 Task: Create in the project BlazeTech in Backlog an issue 'Upgrade the data visualization and reporting mechanisms of a web application to improve data presentation and insights', assign it to team member softage.2@softage.net and change the status to IN PROGRESS. Create in the project BlazeTech in Backlog an issue 'Create a new online platform for online music courses with advanced music tools and live performance features', assign it to team member softage.3@softage.net and change the status to IN PROGRESS
Action: Mouse moved to (194, 63)
Screenshot: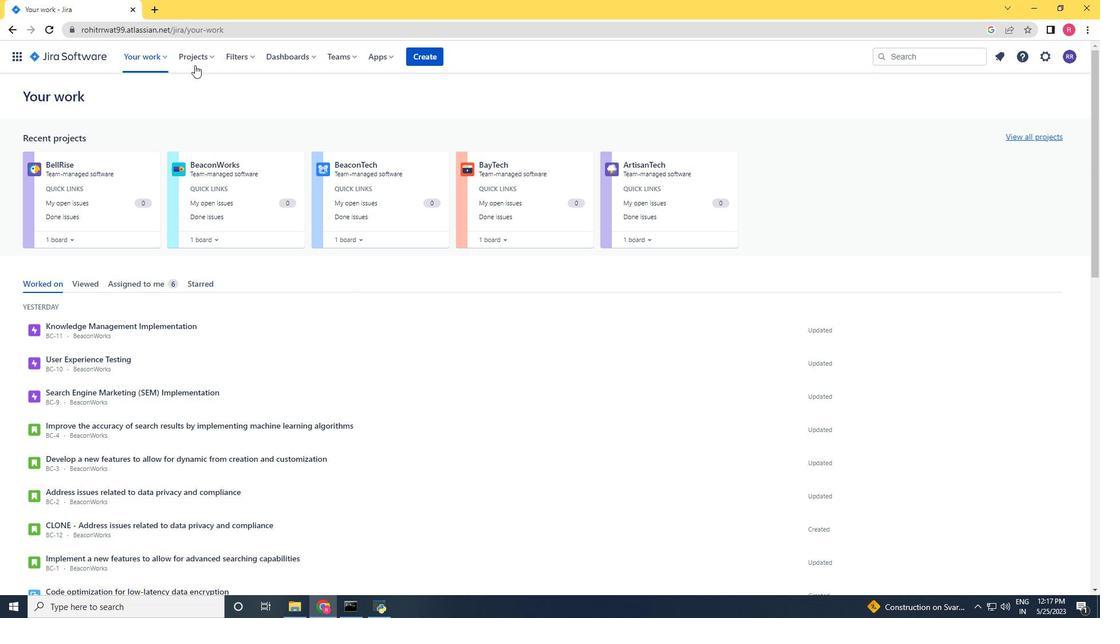 
Action: Mouse pressed left at (194, 63)
Screenshot: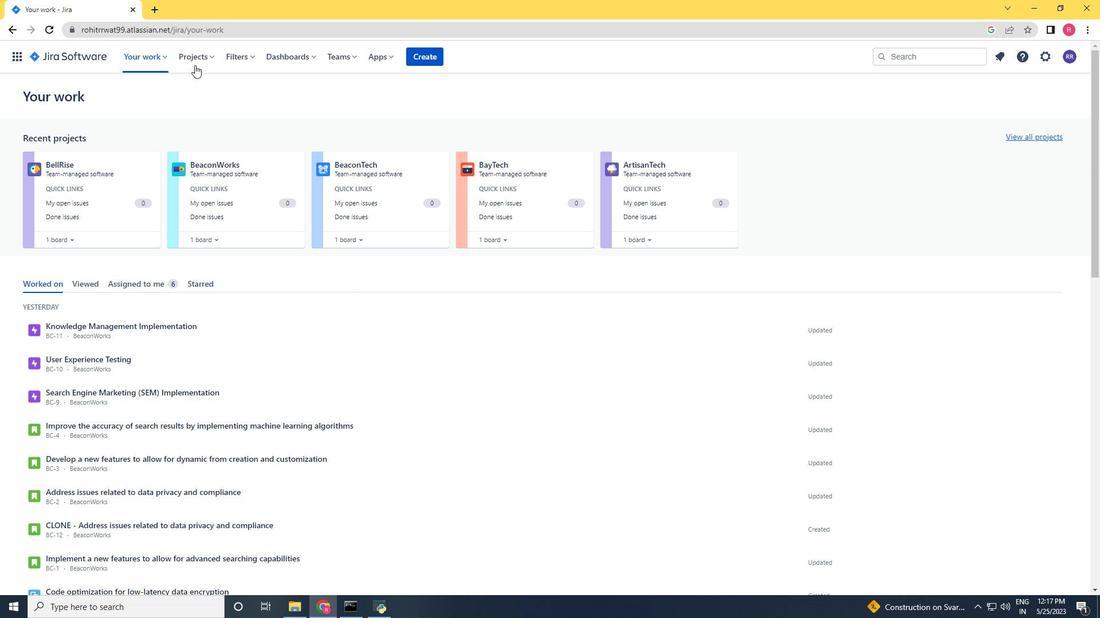 
Action: Mouse moved to (229, 109)
Screenshot: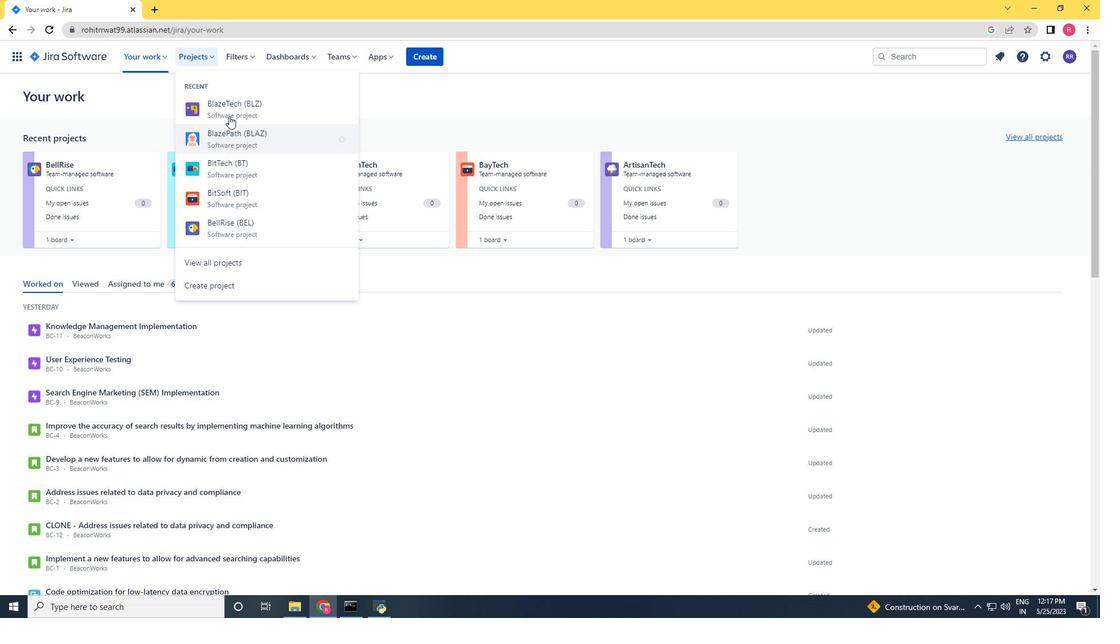 
Action: Mouse pressed left at (229, 109)
Screenshot: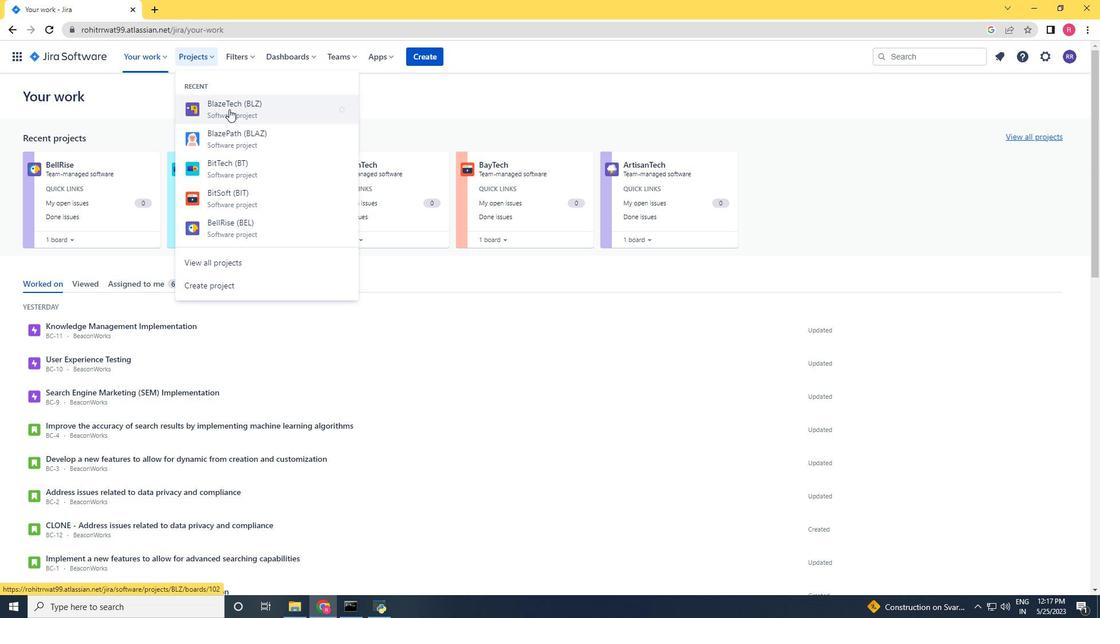 
Action: Mouse moved to (54, 180)
Screenshot: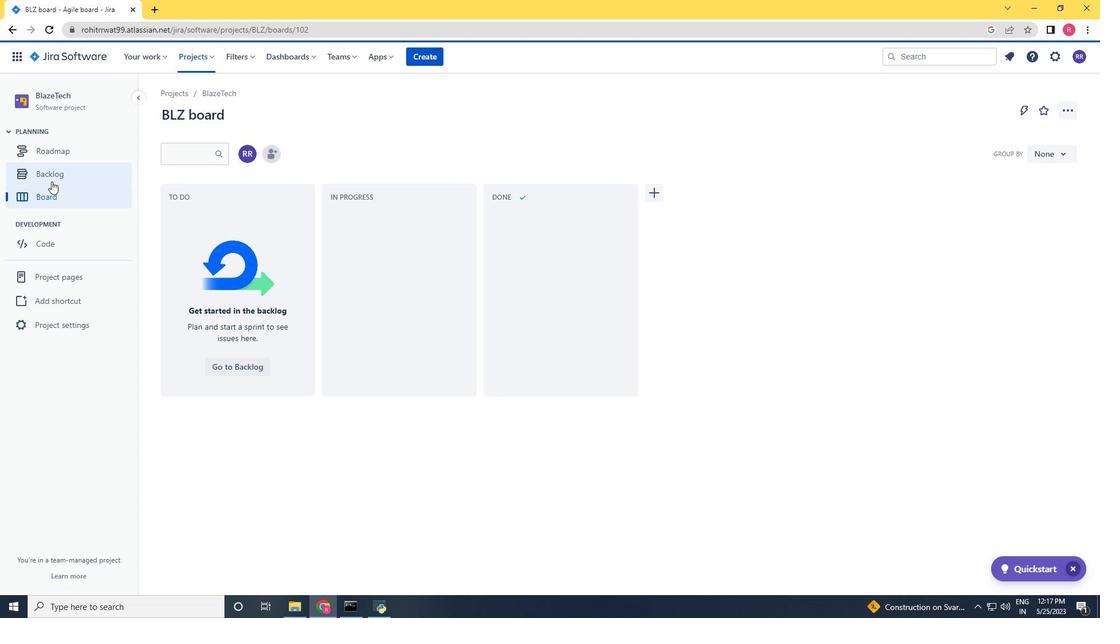 
Action: Mouse pressed left at (54, 180)
Screenshot: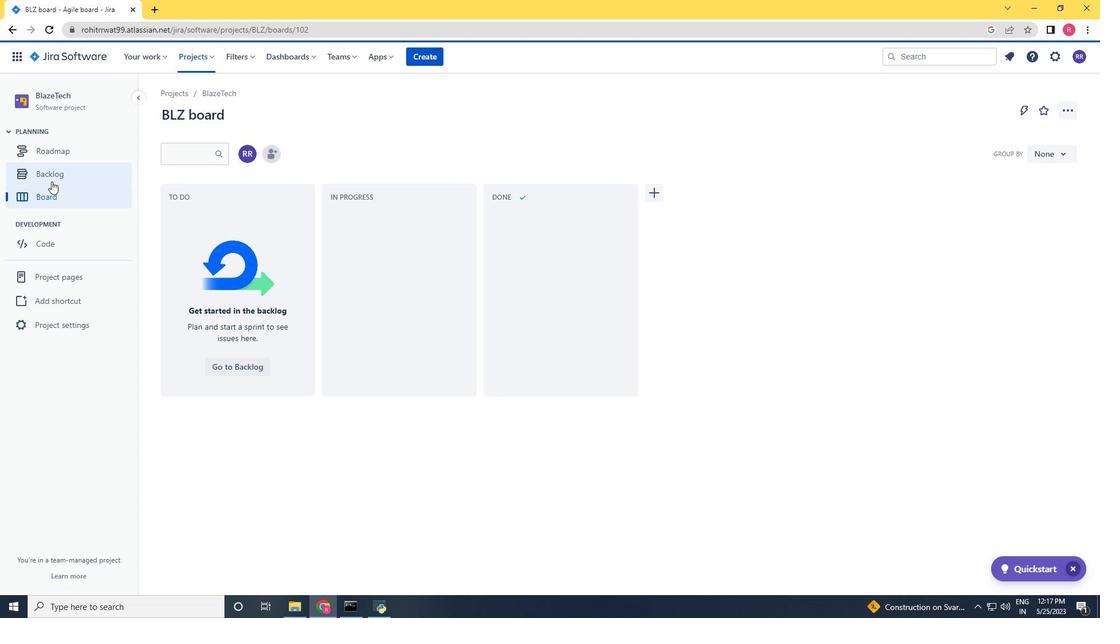 
Action: Mouse moved to (214, 449)
Screenshot: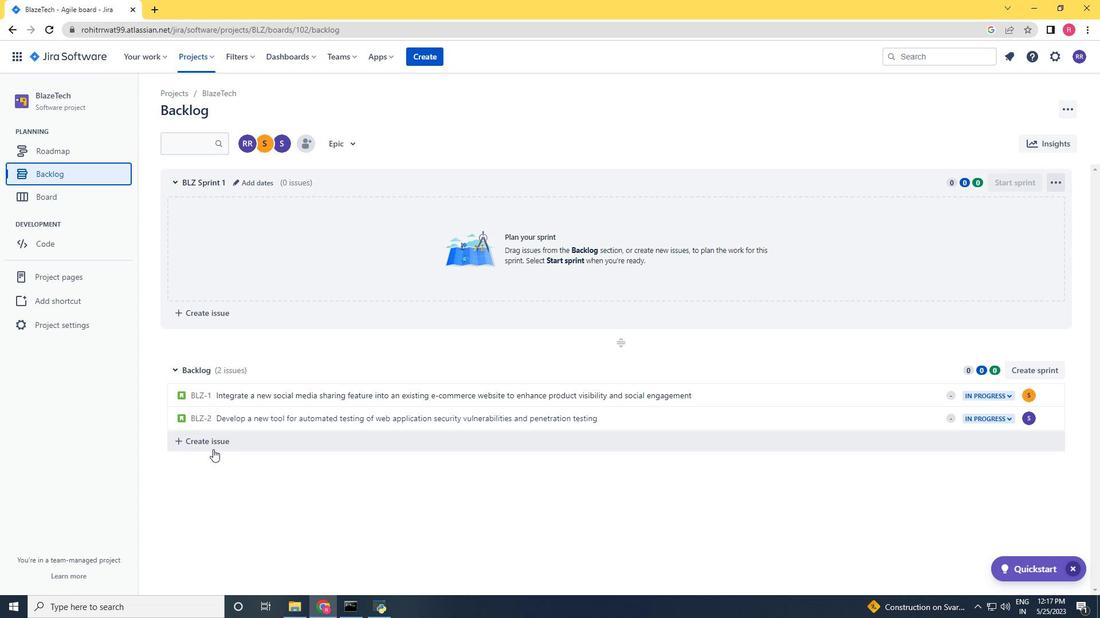 
Action: Mouse pressed left at (214, 449)
Screenshot: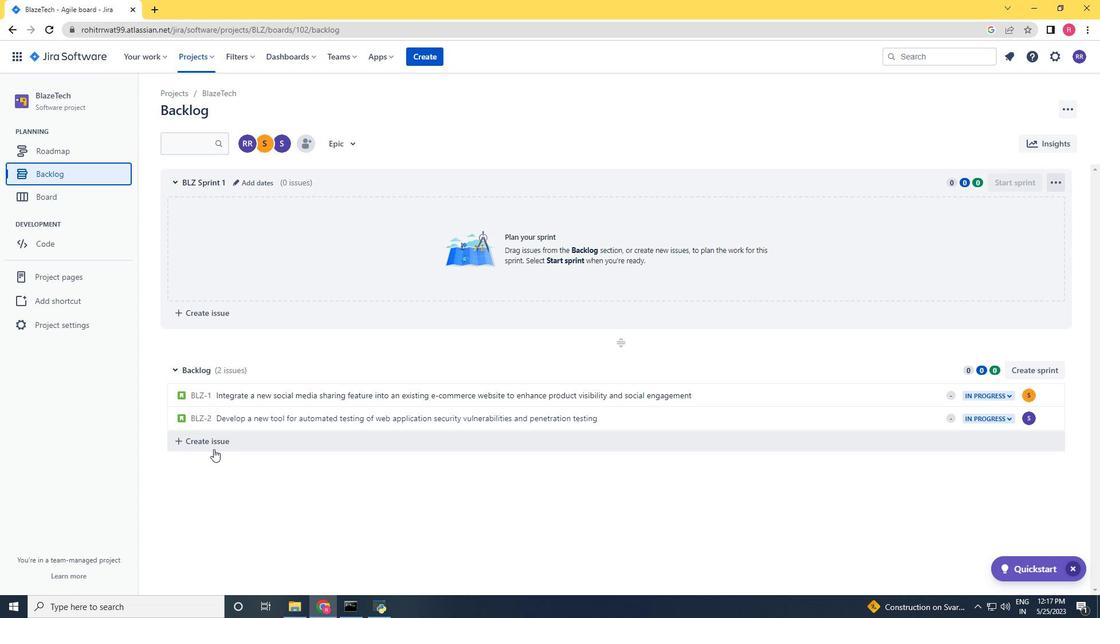 
Action: Mouse moved to (233, 446)
Screenshot: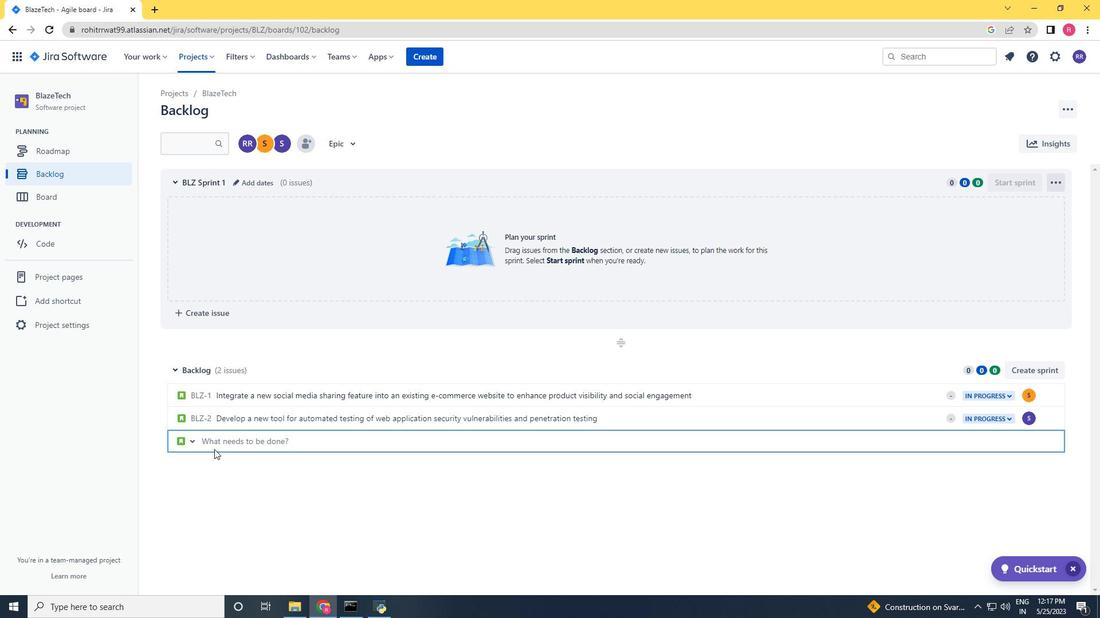 
Action: Key pressed <Key.shift>Upgrade<Key.space>the<Key.space>data<Key.space>visualization<Key.space>and<Key.space>repoting<Key.space><Key.backspace><Key.backspace><Key.backspace><Key.backspace><Key.backspace><Key.backspace>orting<Key.space>mechanisms<Key.space>and<Key.space>insights<Key.space><Key.enter>
Screenshot: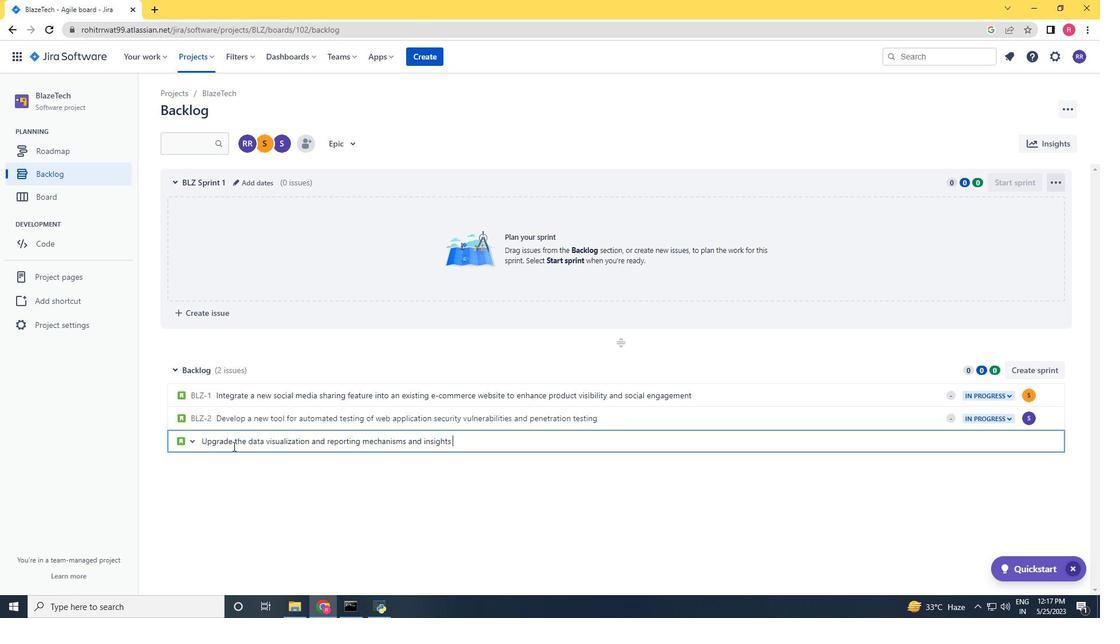
Action: Mouse moved to (1011, 443)
Screenshot: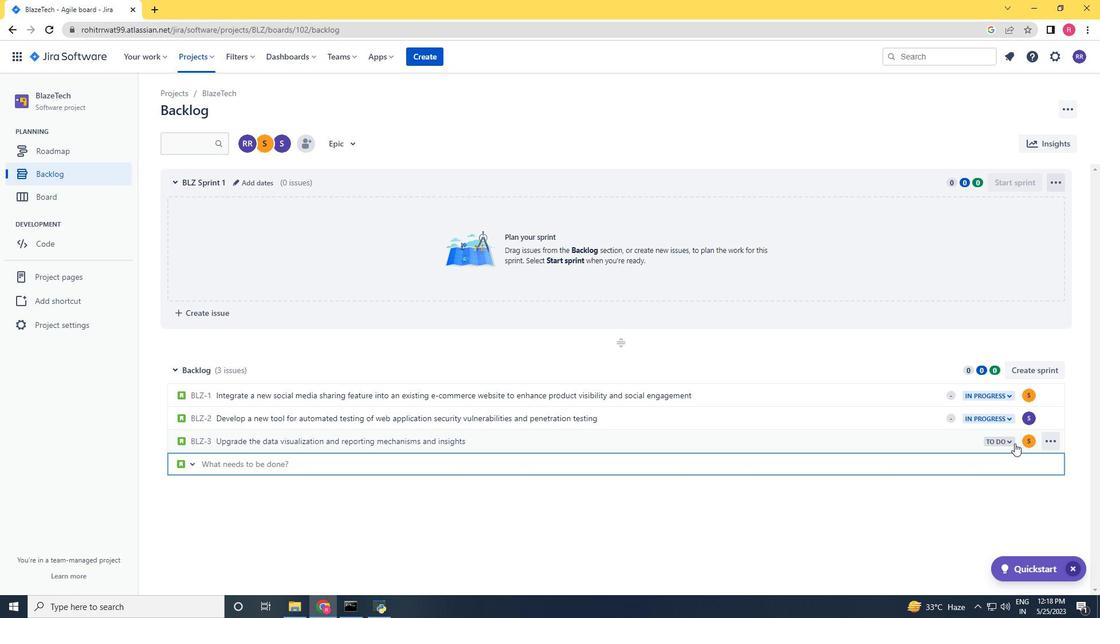 
Action: Mouse pressed left at (1011, 443)
Screenshot: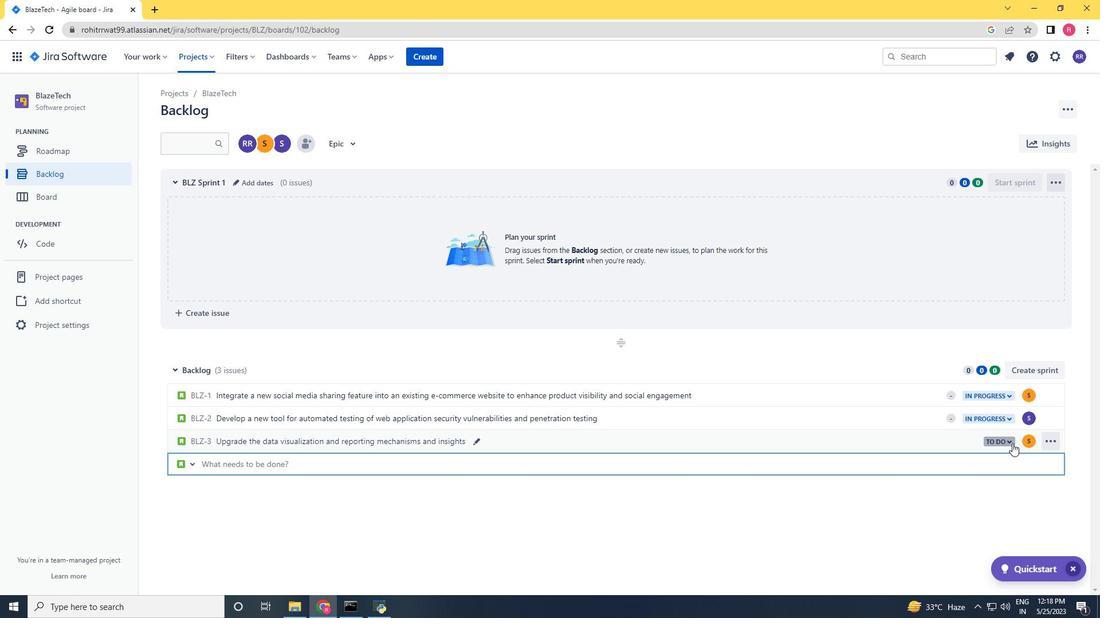 
Action: Mouse moved to (930, 464)
Screenshot: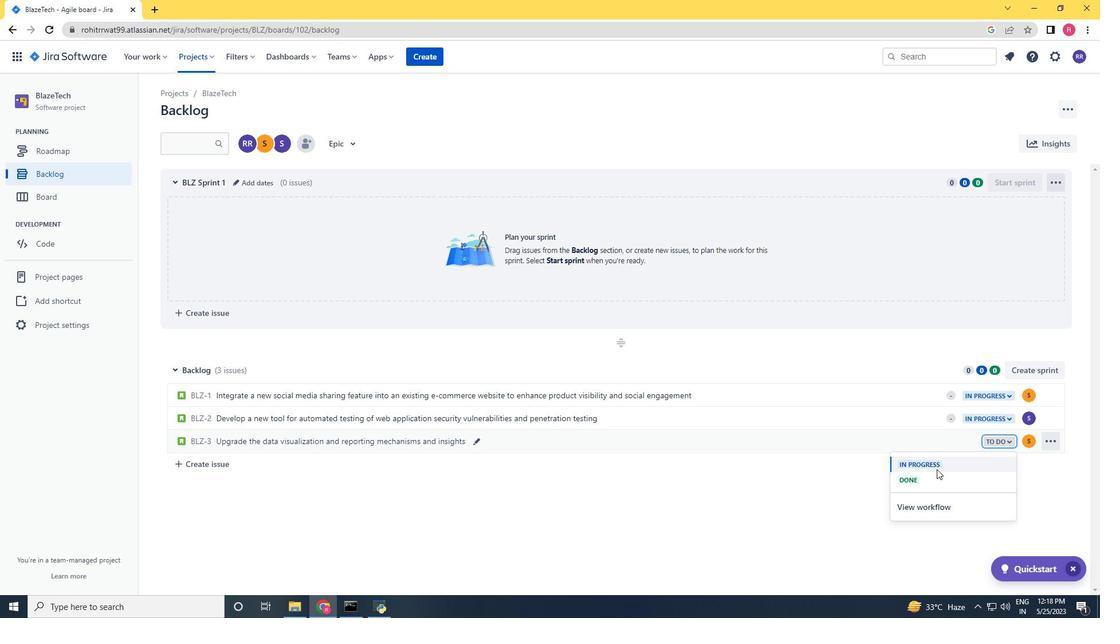 
Action: Mouse pressed left at (930, 464)
Screenshot: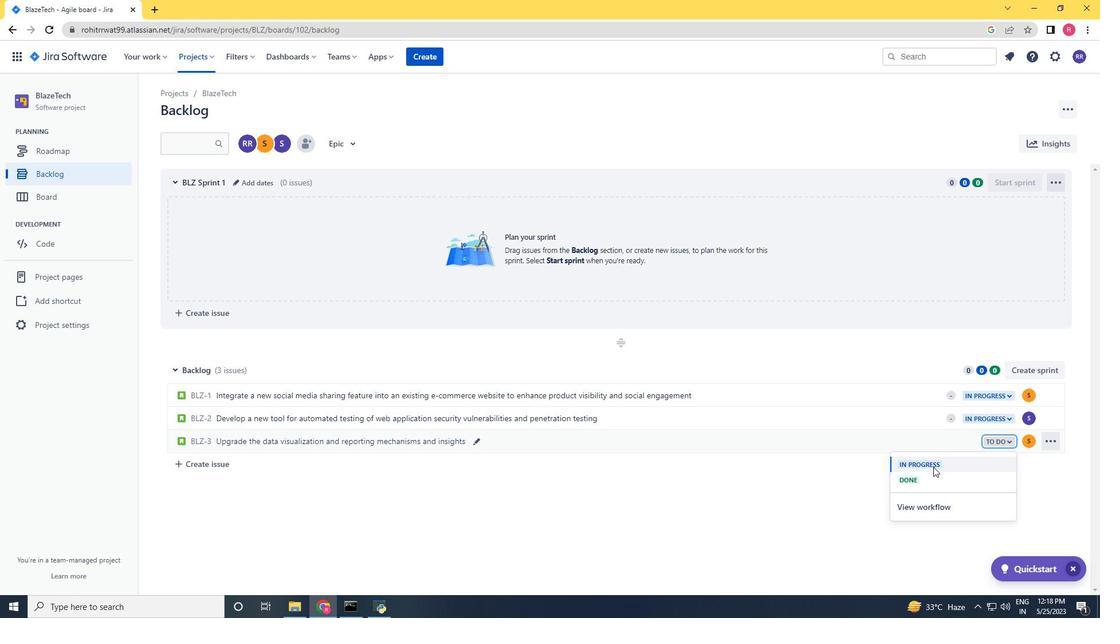 
Action: Mouse moved to (208, 459)
Screenshot: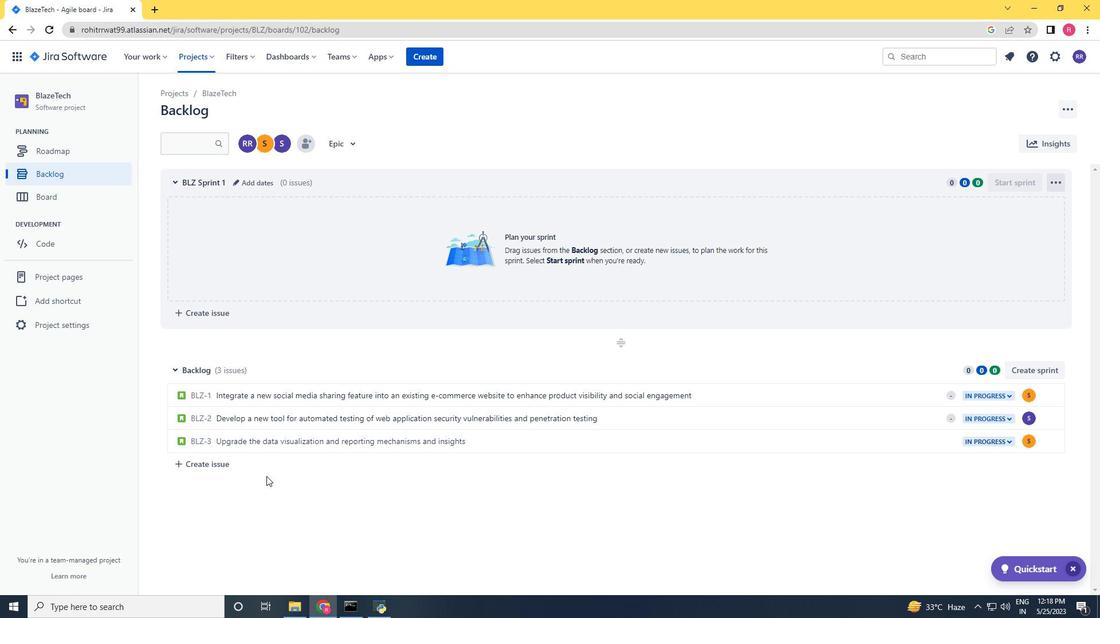 
Action: Mouse pressed left at (208, 459)
Screenshot: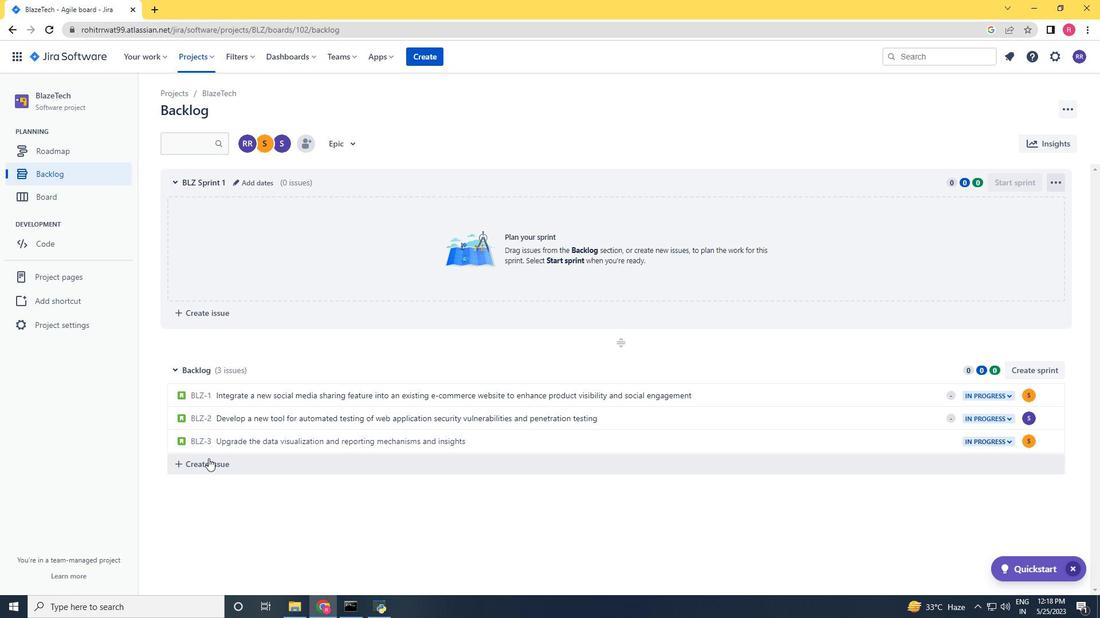 
Action: Key pressed <Key.shift>Create<Key.space>a<Key.space>new<Key.space>online<Key.space>platform<Key.space>for<Key.space>online<Key.space>musiv<Key.space><Key.backspace><Key.backspace>c<Key.space>courses<Key.space>with<Key.space>advam<Key.backspace>nced<Key.space>musis<Key.backspace>c<Key.space>tools<Key.space>and<Key.space>live<Key.space>performance<Key.space>features<Key.space><Key.enter>
Screenshot: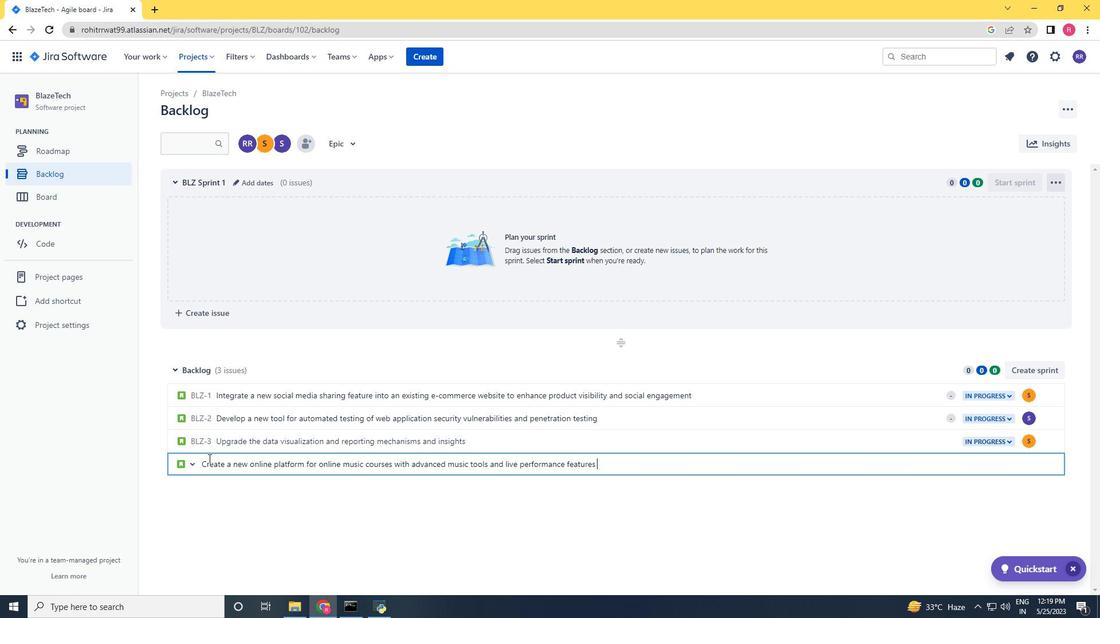 
Action: Mouse moved to (1026, 464)
Screenshot: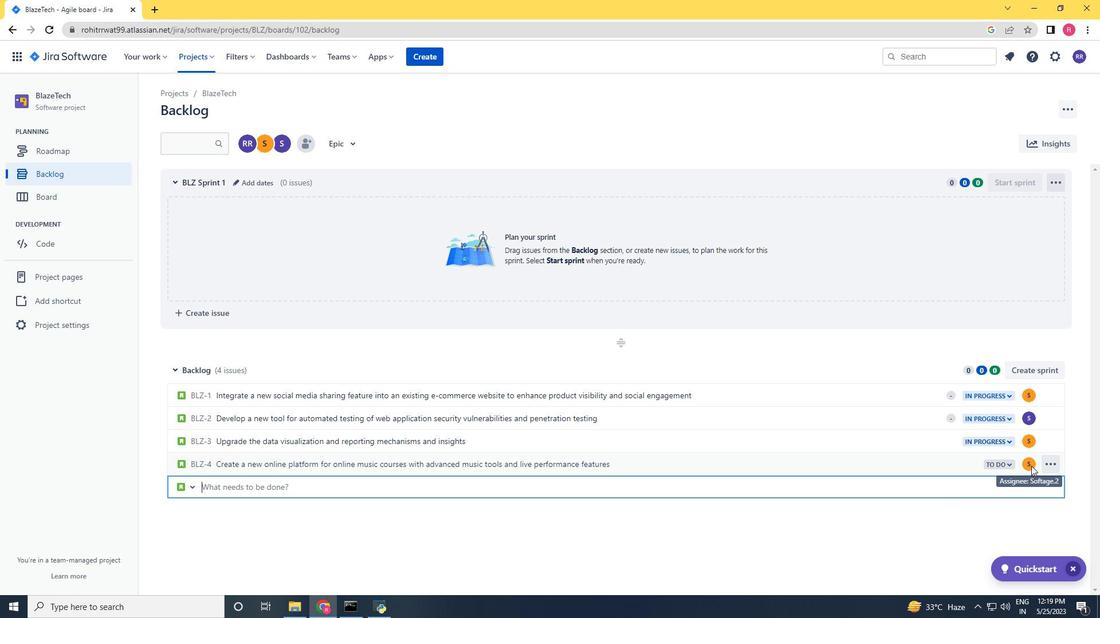 
Action: Mouse pressed left at (1026, 464)
Screenshot: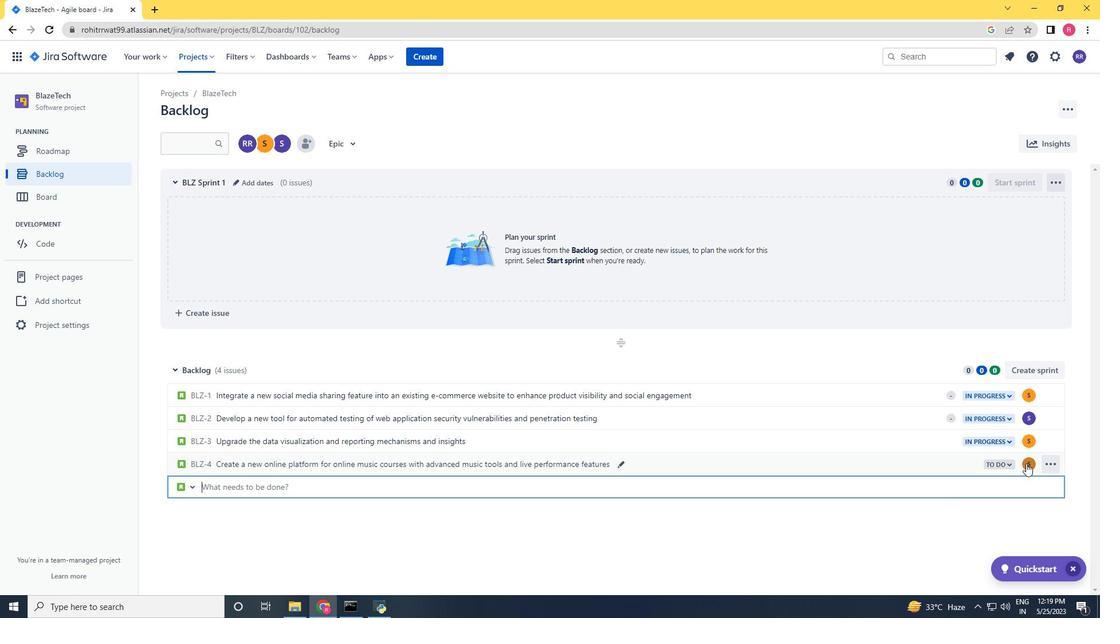 
Action: Key pressed softage.3<Key.shift>@softage.net
Screenshot: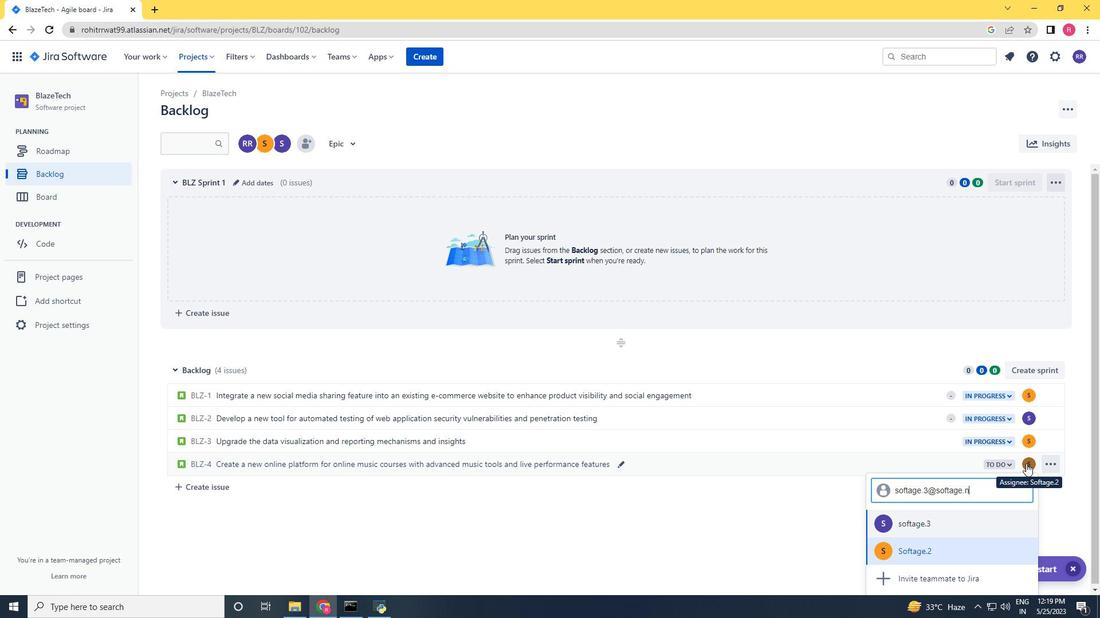 
Action: Mouse scrolled (1026, 464) with delta (0, 0)
Screenshot: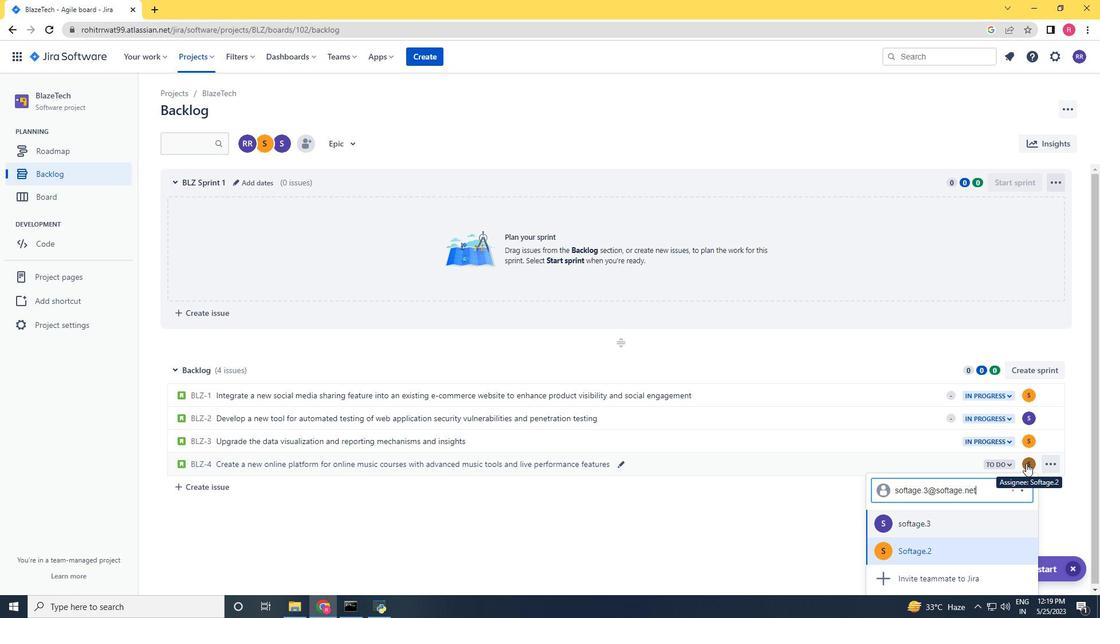 
Action: Mouse moved to (957, 524)
Screenshot: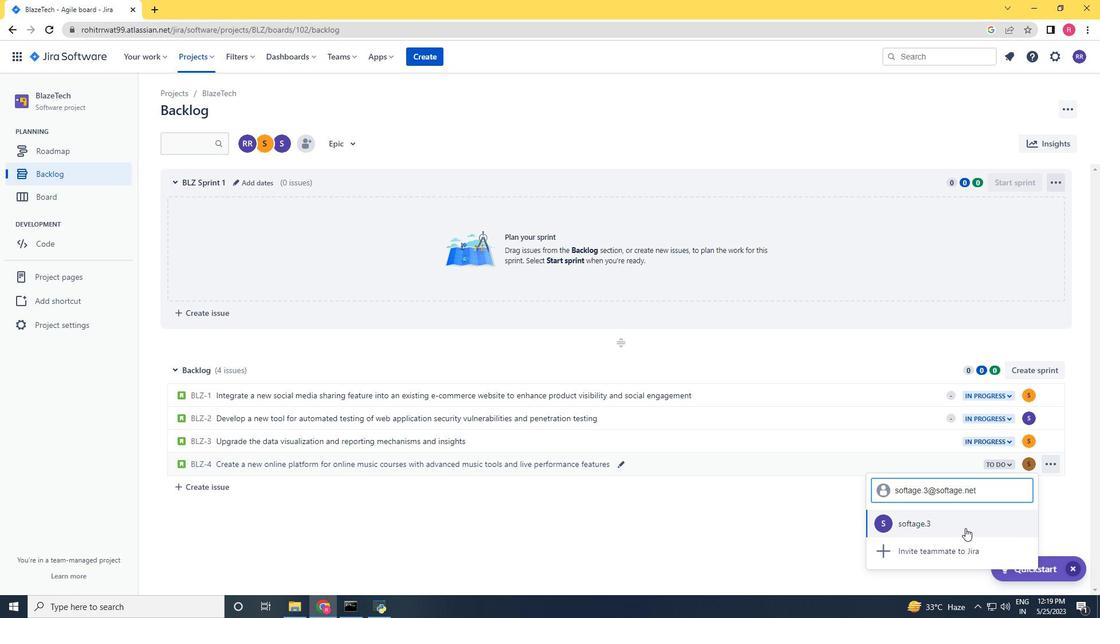 
Action: Mouse pressed left at (957, 524)
Screenshot: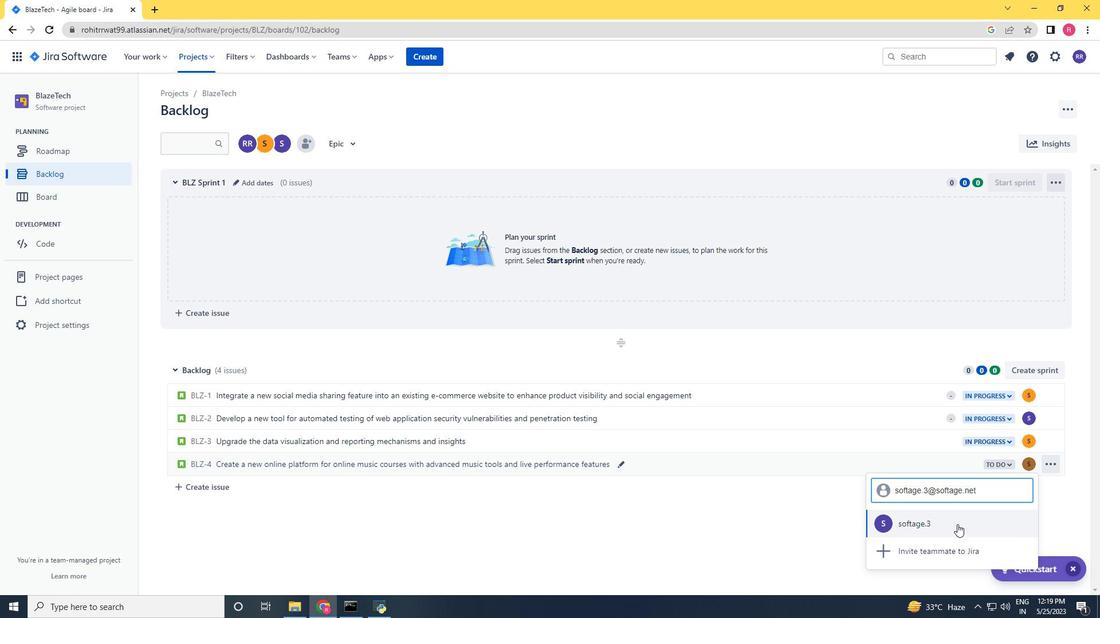 
Action: Mouse moved to (1001, 465)
Screenshot: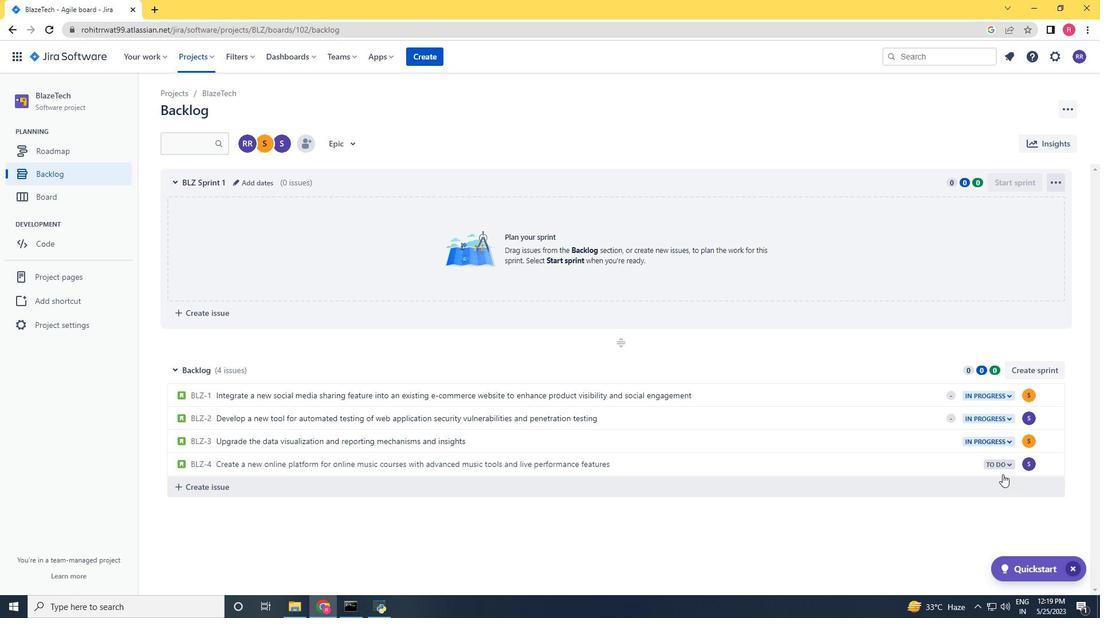 
Action: Mouse pressed left at (1001, 465)
Screenshot: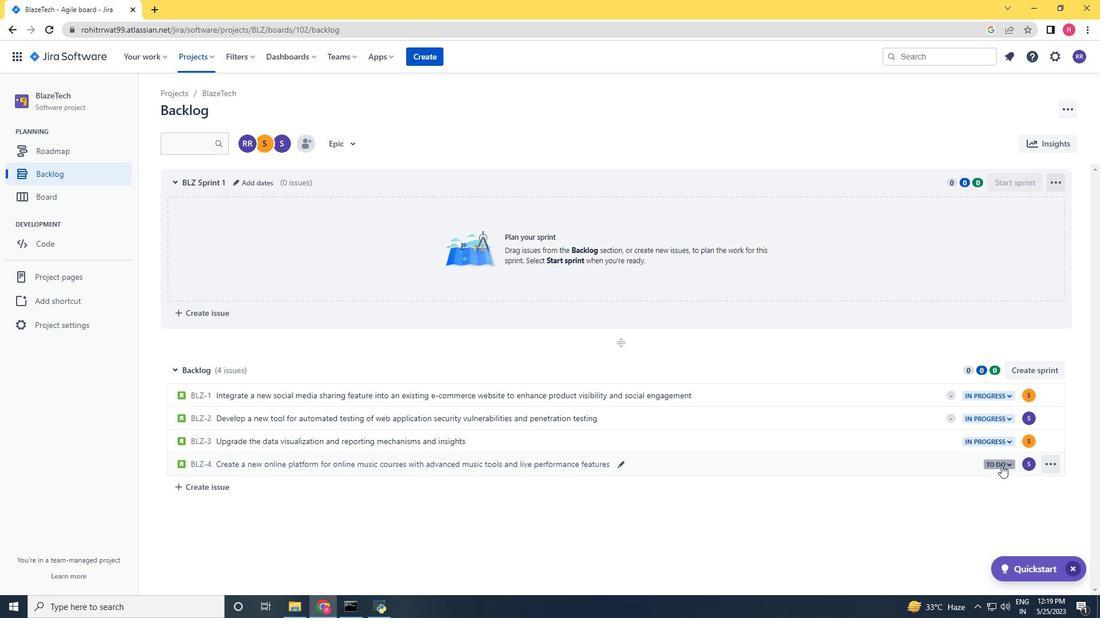 
Action: Mouse moved to (940, 487)
Screenshot: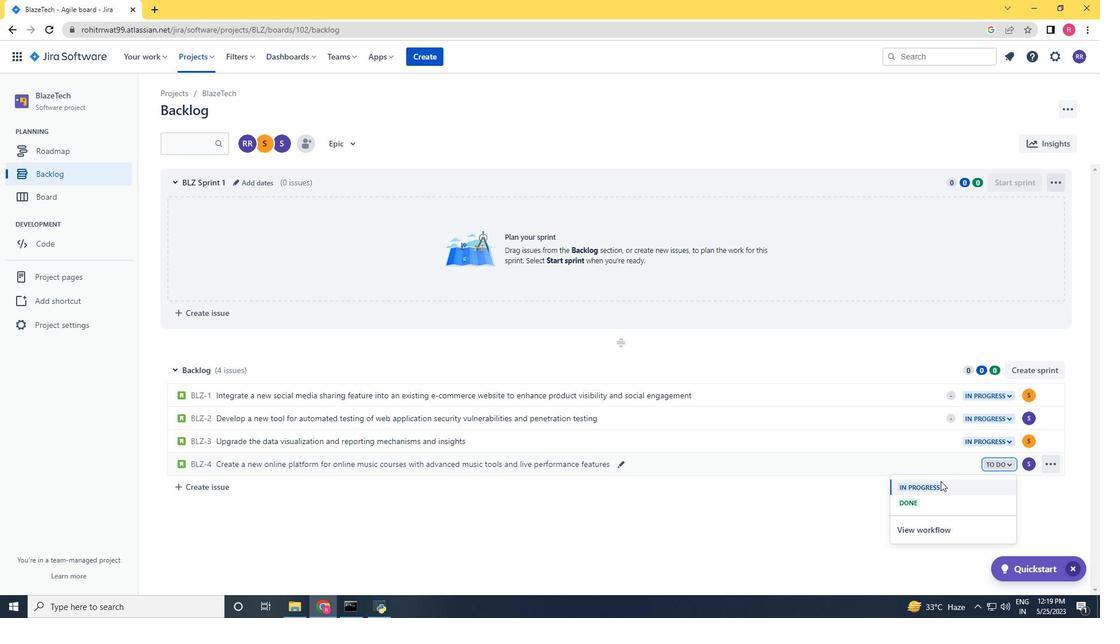 
Action: Mouse pressed left at (940, 487)
Screenshot: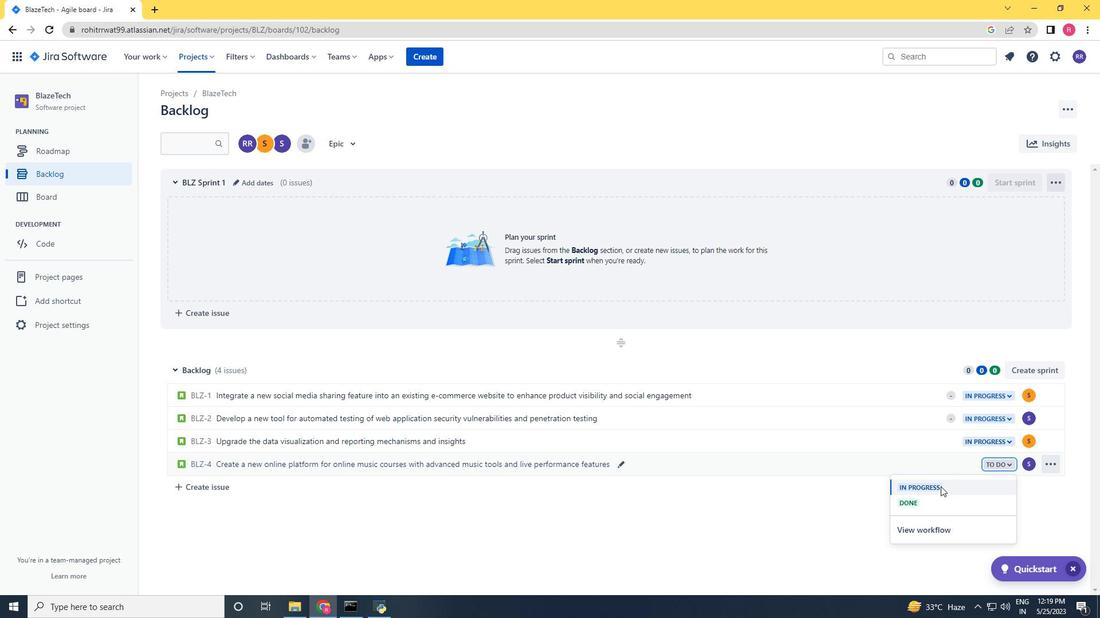 
Action: Mouse moved to (727, 535)
Screenshot: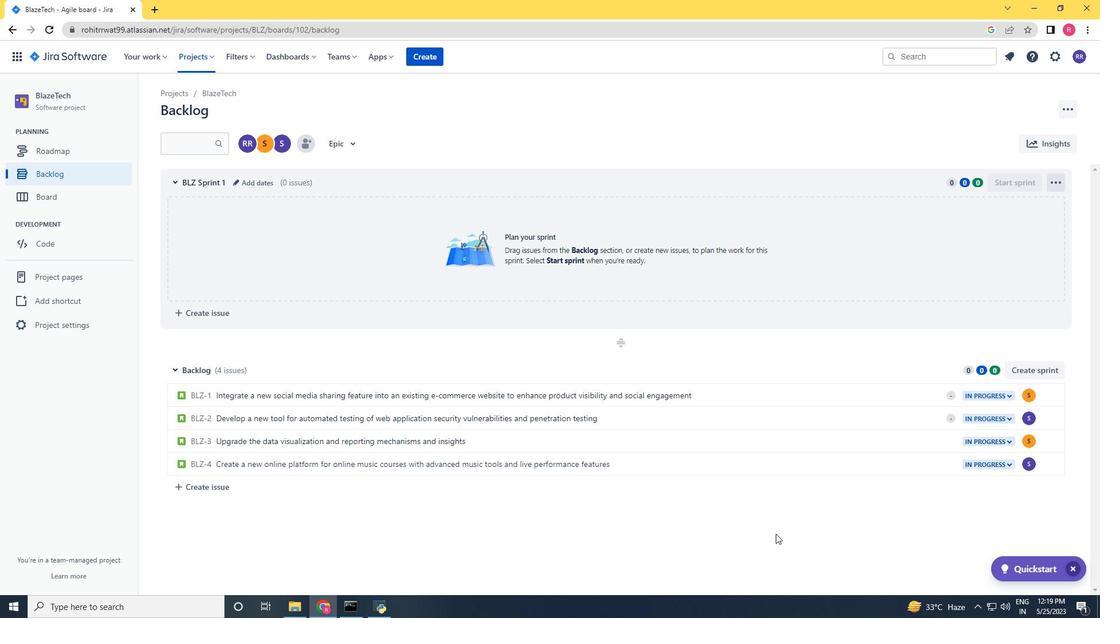 
Action: Mouse scrolled (727, 535) with delta (0, 0)
Screenshot: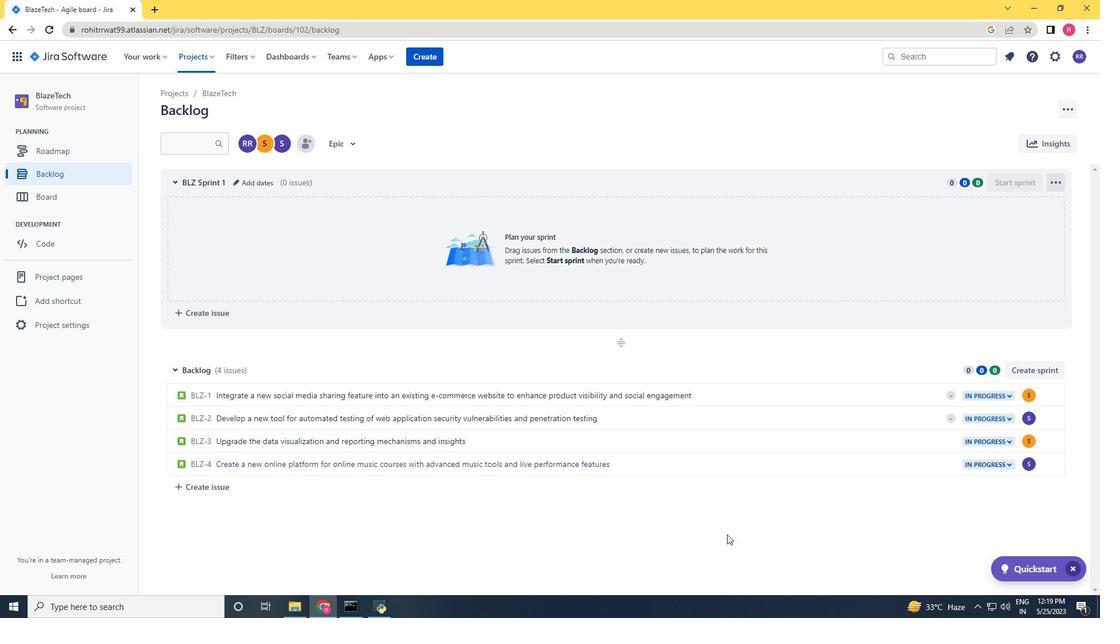 
